 Task: Make in the project VitalTech a sprint 'Discovery'.
Action: Mouse moved to (229, 62)
Screenshot: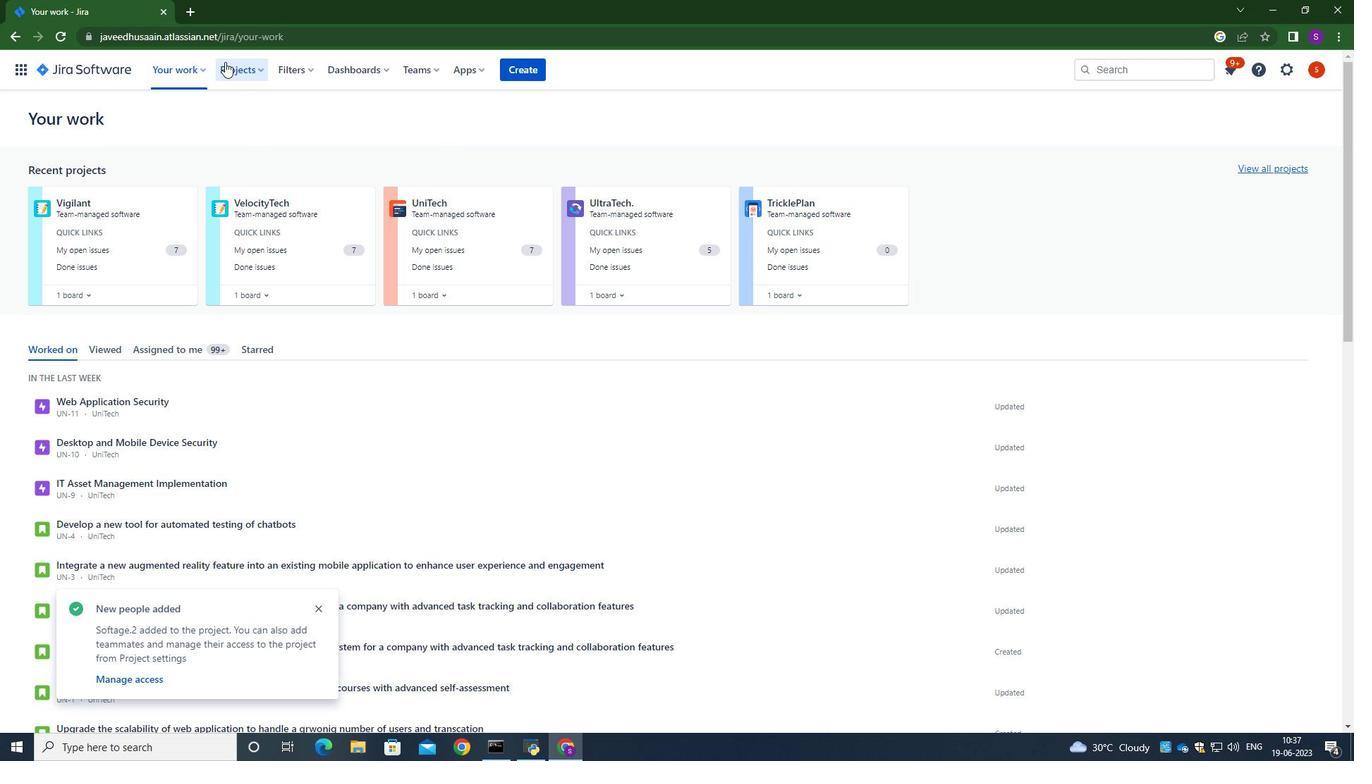 
Action: Mouse pressed left at (229, 62)
Screenshot: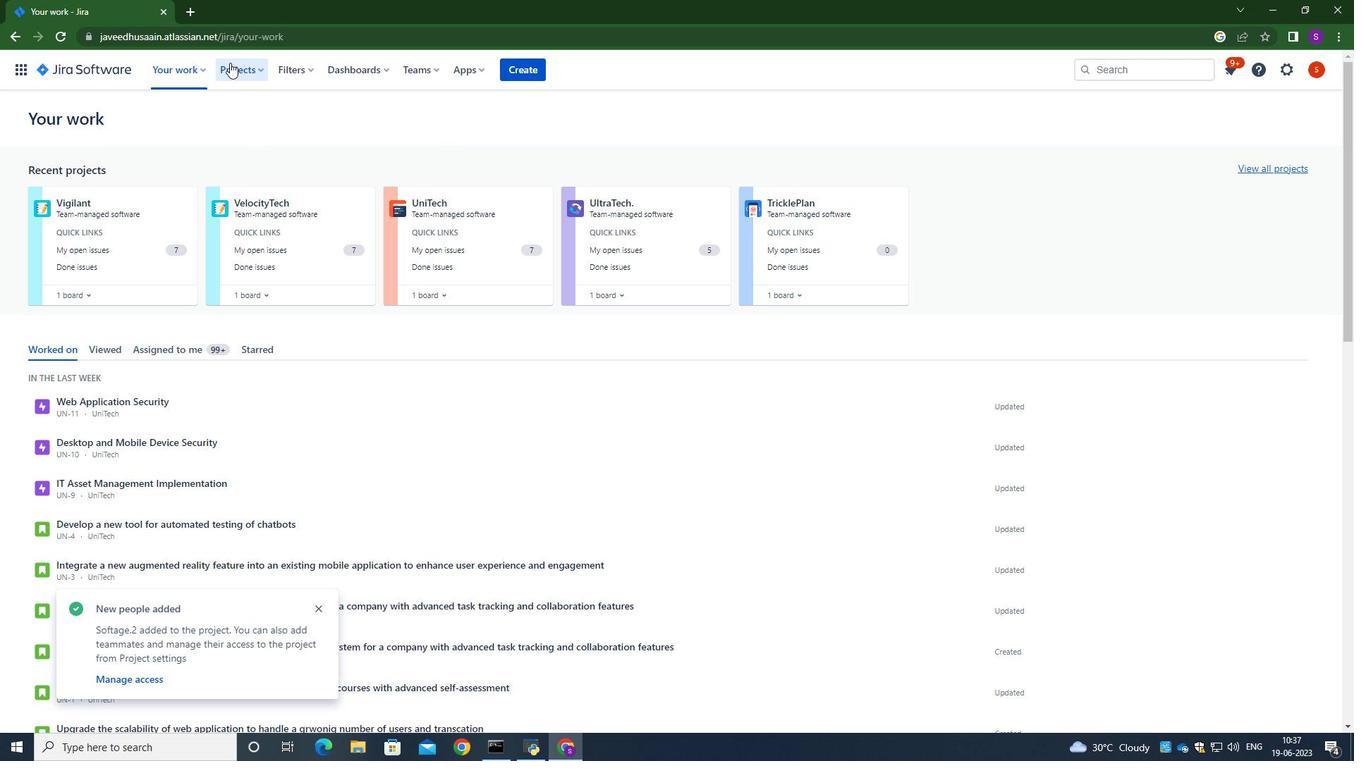 
Action: Mouse moved to (287, 207)
Screenshot: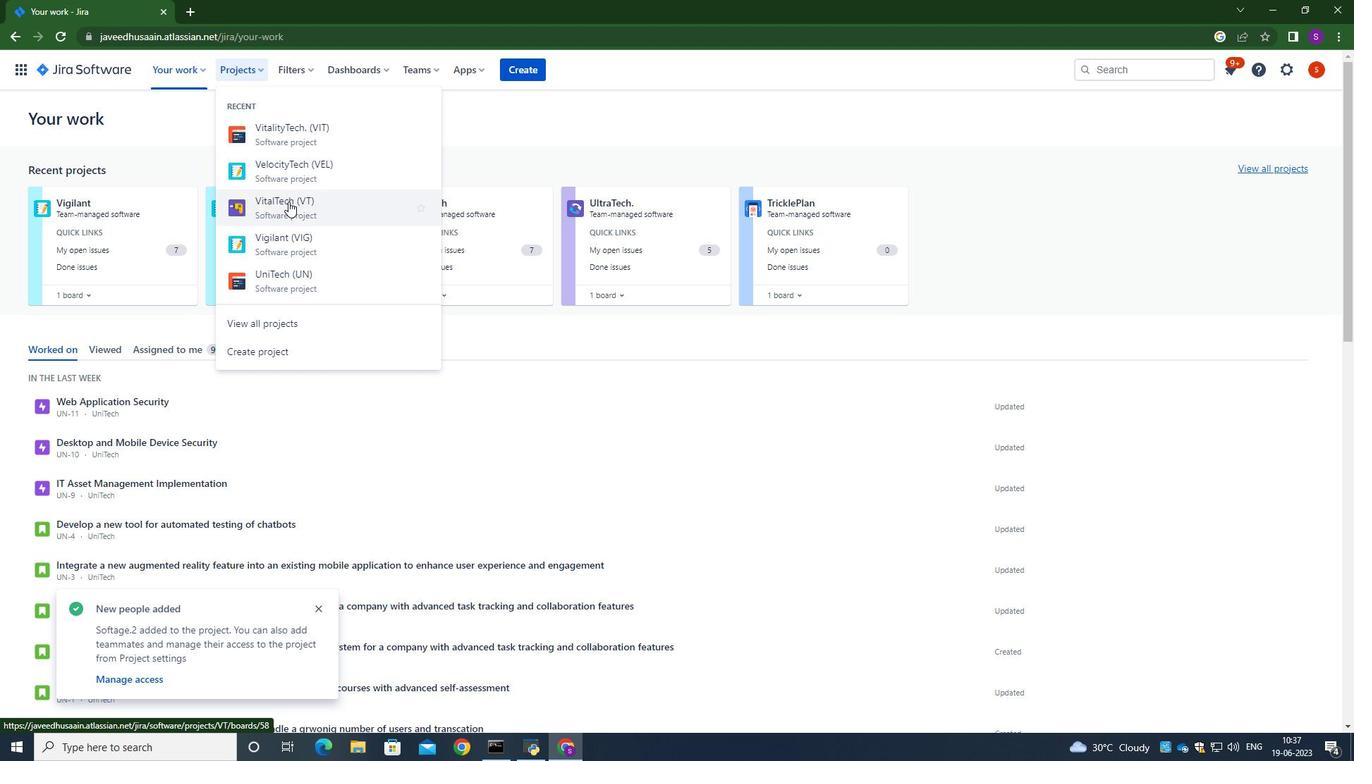 
Action: Mouse pressed left at (287, 207)
Screenshot: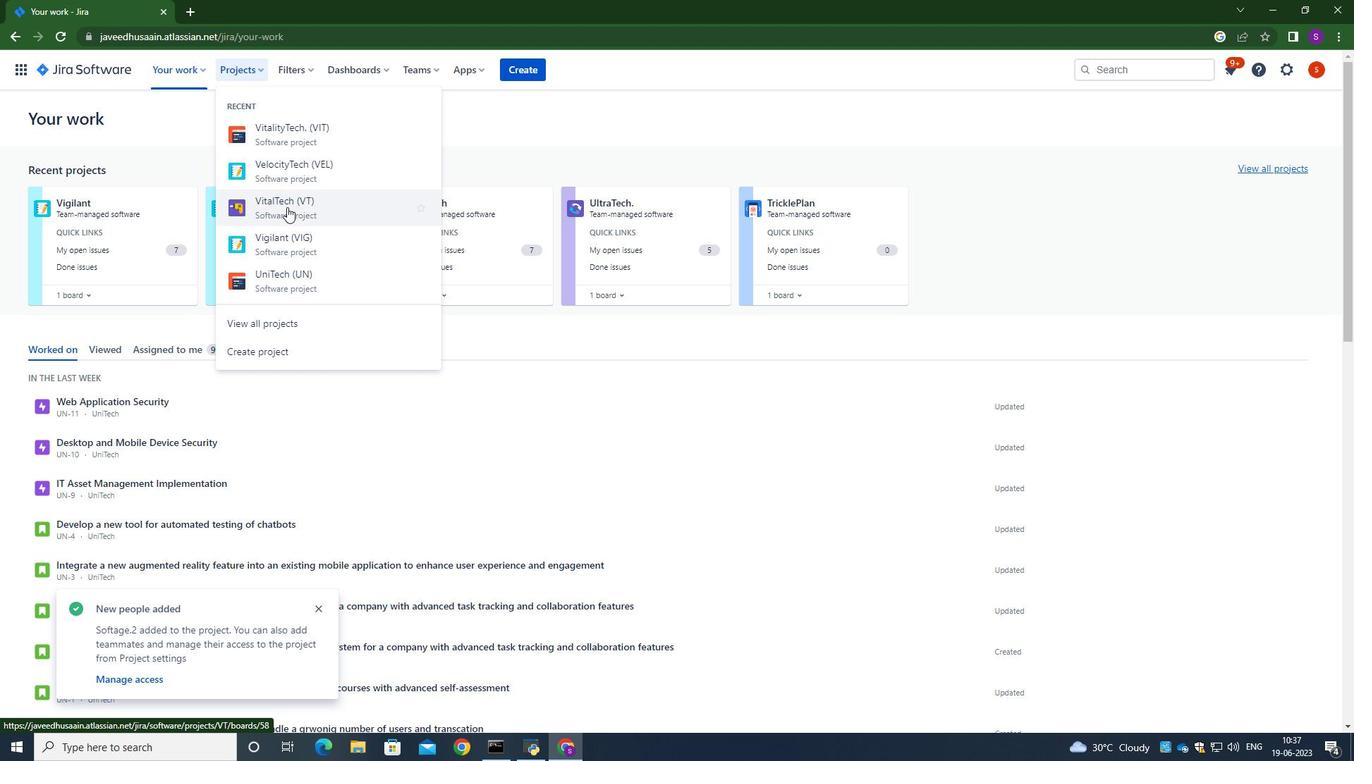 
Action: Mouse moved to (85, 222)
Screenshot: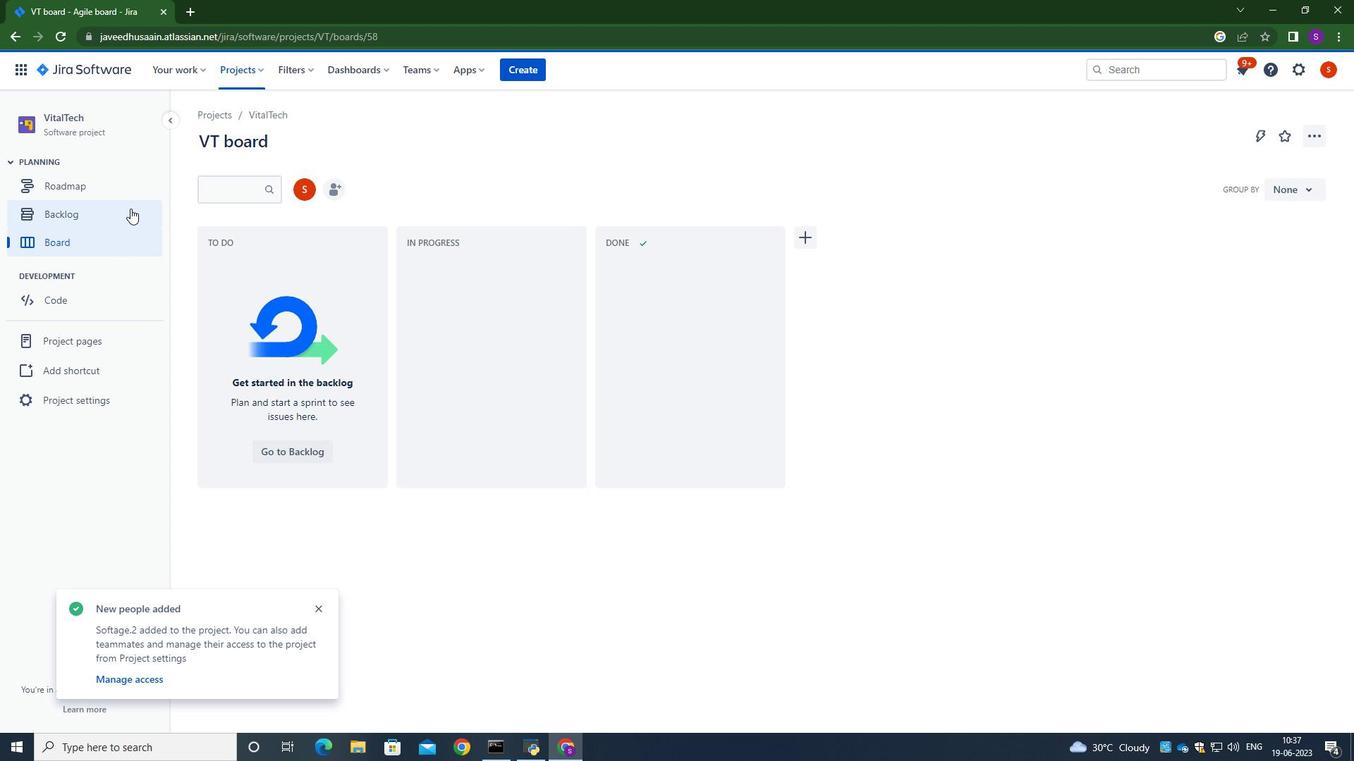
Action: Mouse pressed left at (85, 222)
Screenshot: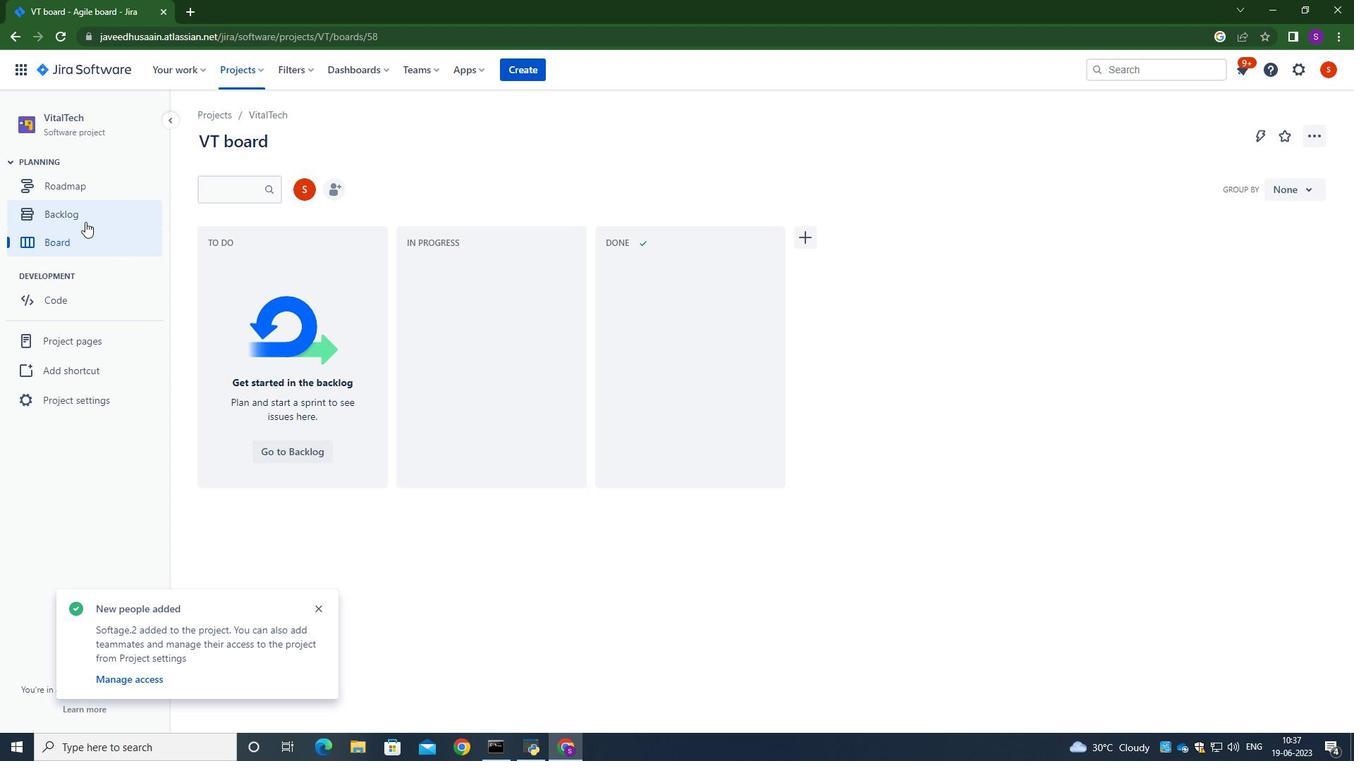 
Action: Mouse moved to (1267, 435)
Screenshot: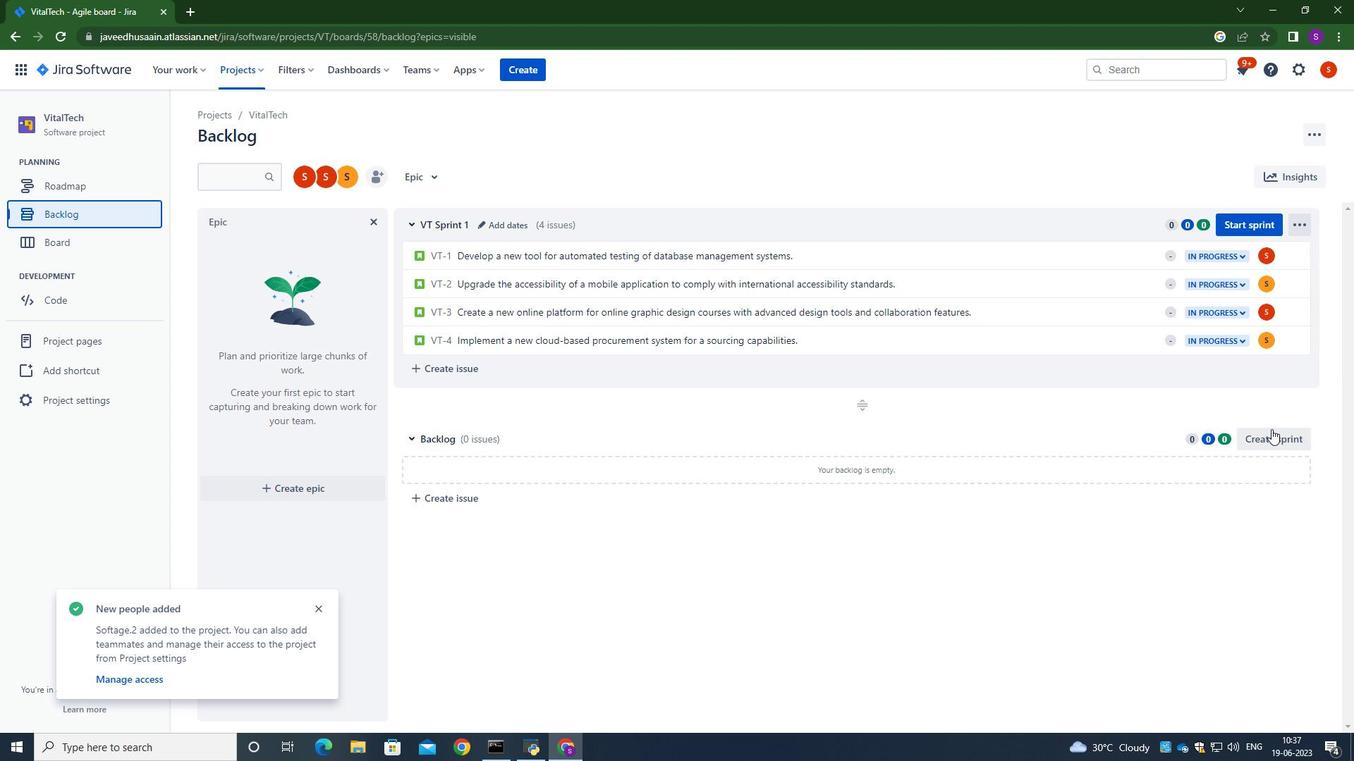 
Action: Mouse pressed left at (1267, 435)
Screenshot: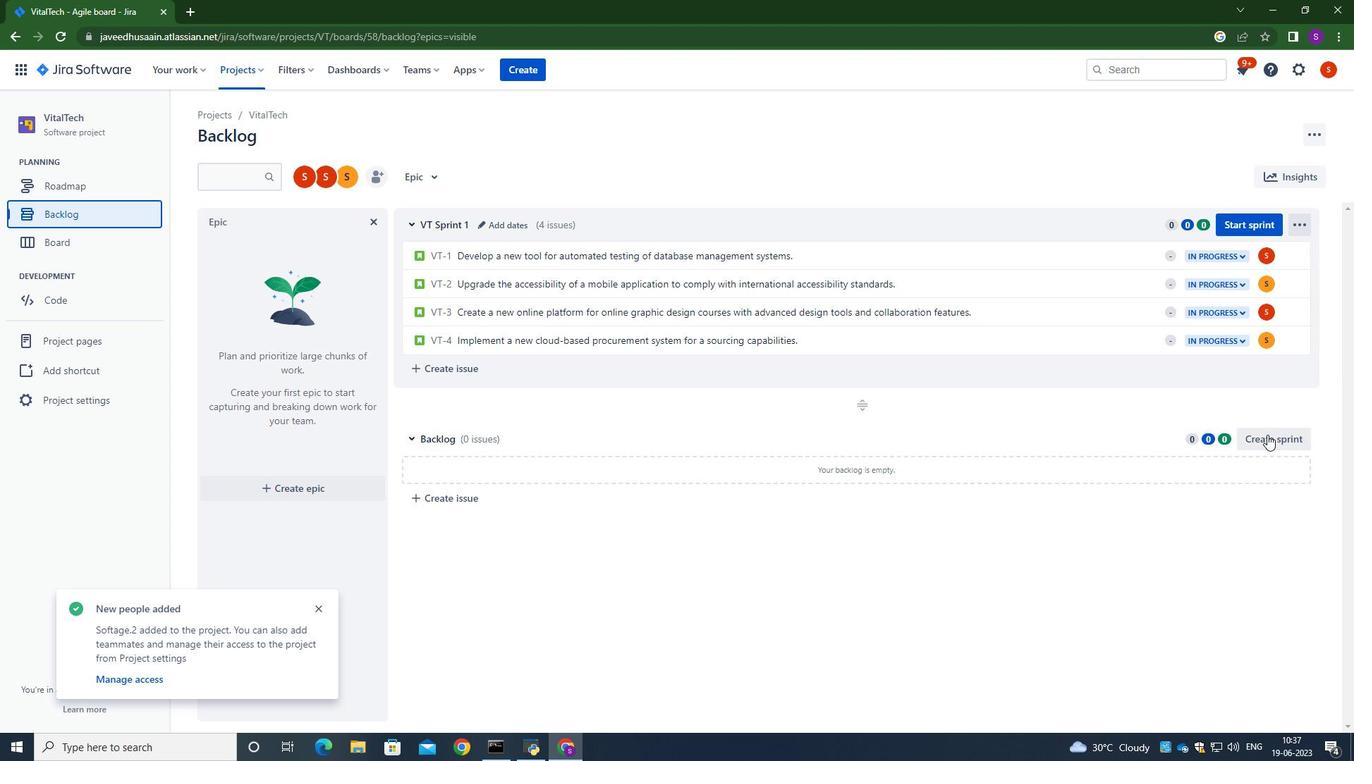 
Action: Mouse moved to (486, 445)
Screenshot: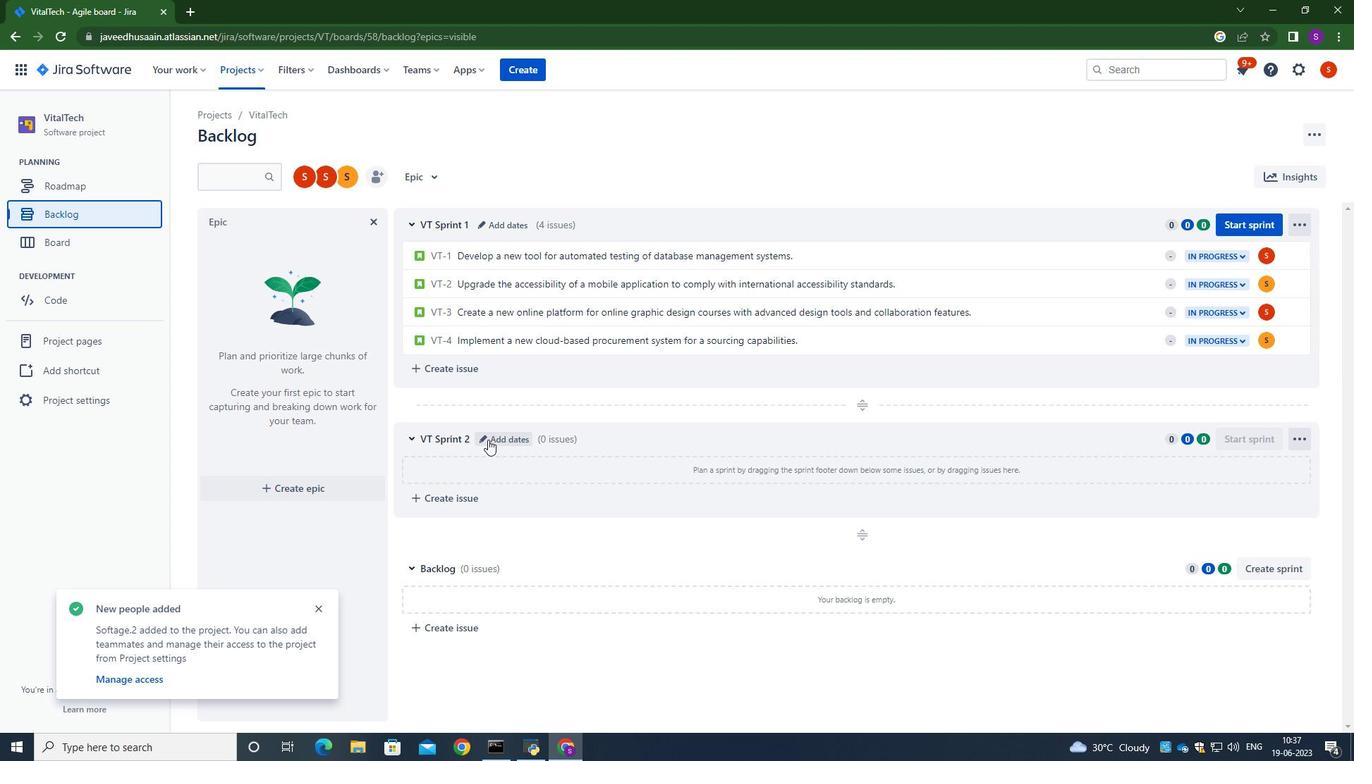 
Action: Mouse pressed left at (486, 445)
Screenshot: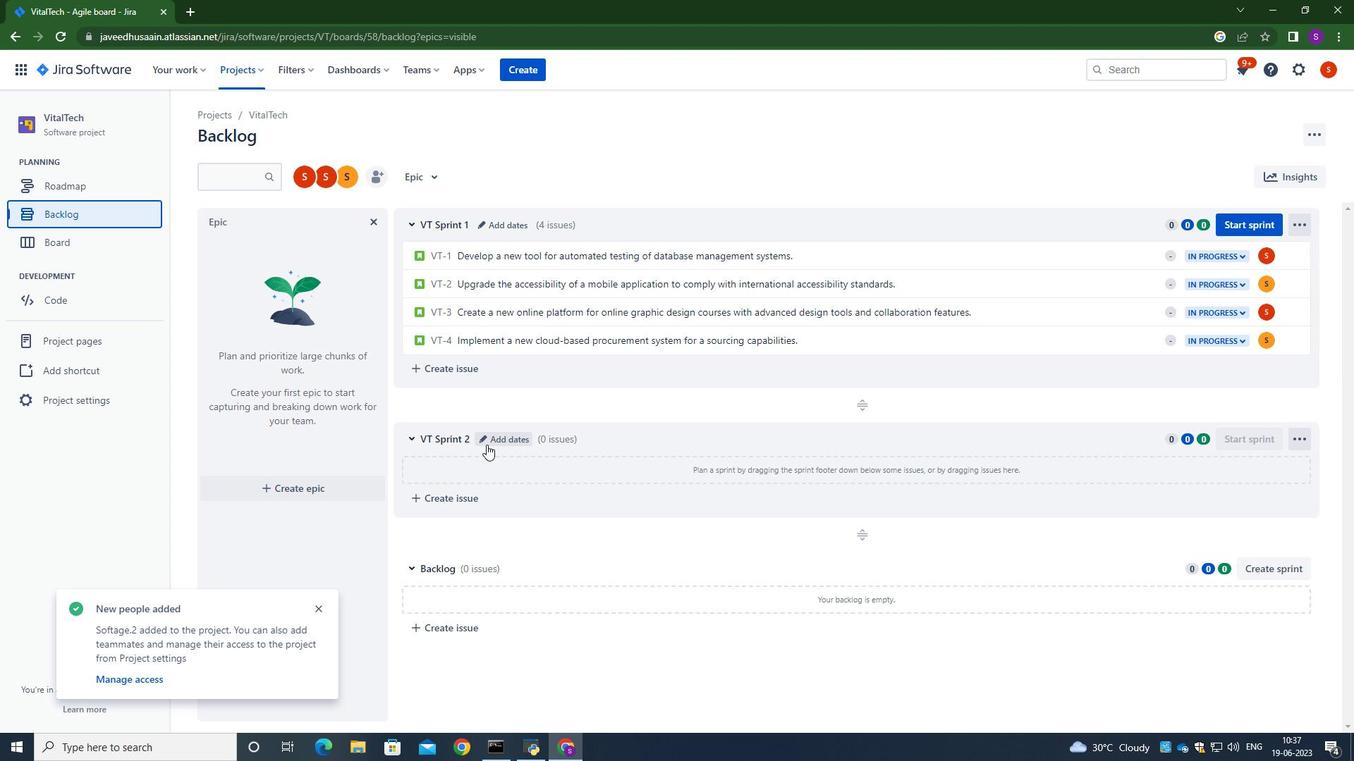 
Action: Mouse moved to (553, 160)
Screenshot: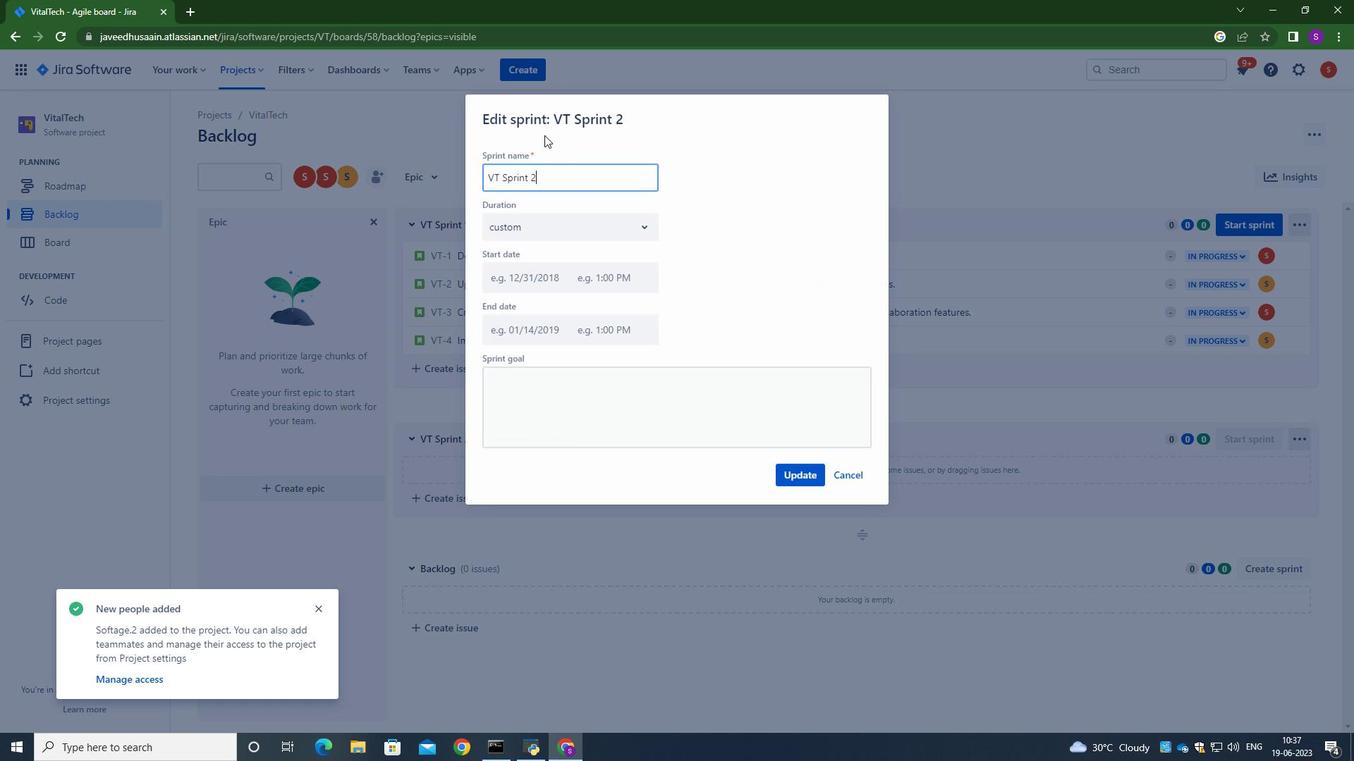 
Action: Key pressed <Key.backspace><Key.backspace><Key.backspace><Key.backspace><Key.backspace><Key.backspace><Key.backspace><Key.backspace><Key.backspace><Key.backspace><Key.backspace><Key.backspace><Key.backspace><Key.backspace><Key.backspace><Key.backspace><Key.backspace><Key.backspace><Key.caps_lock>D<Key.caps_lock>iscovery
Screenshot: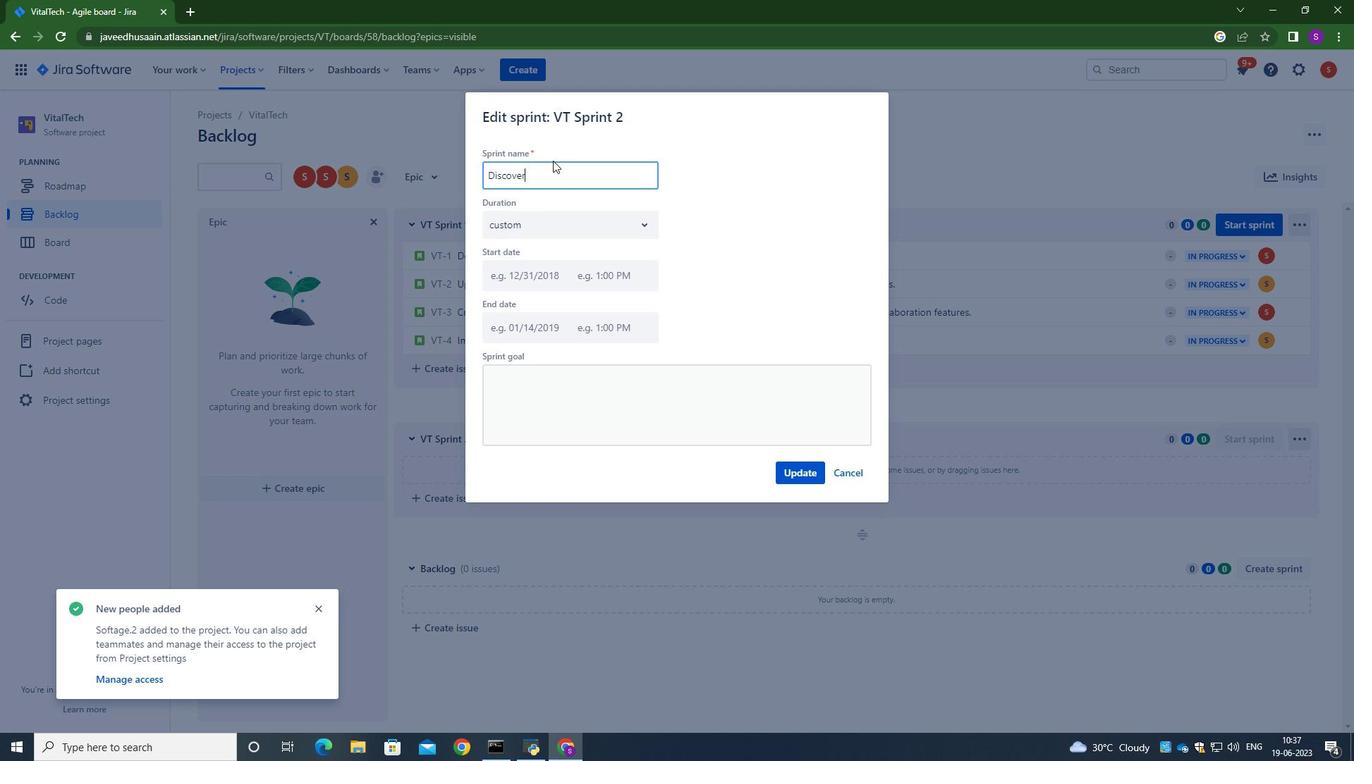 
Action: Mouse moved to (806, 471)
Screenshot: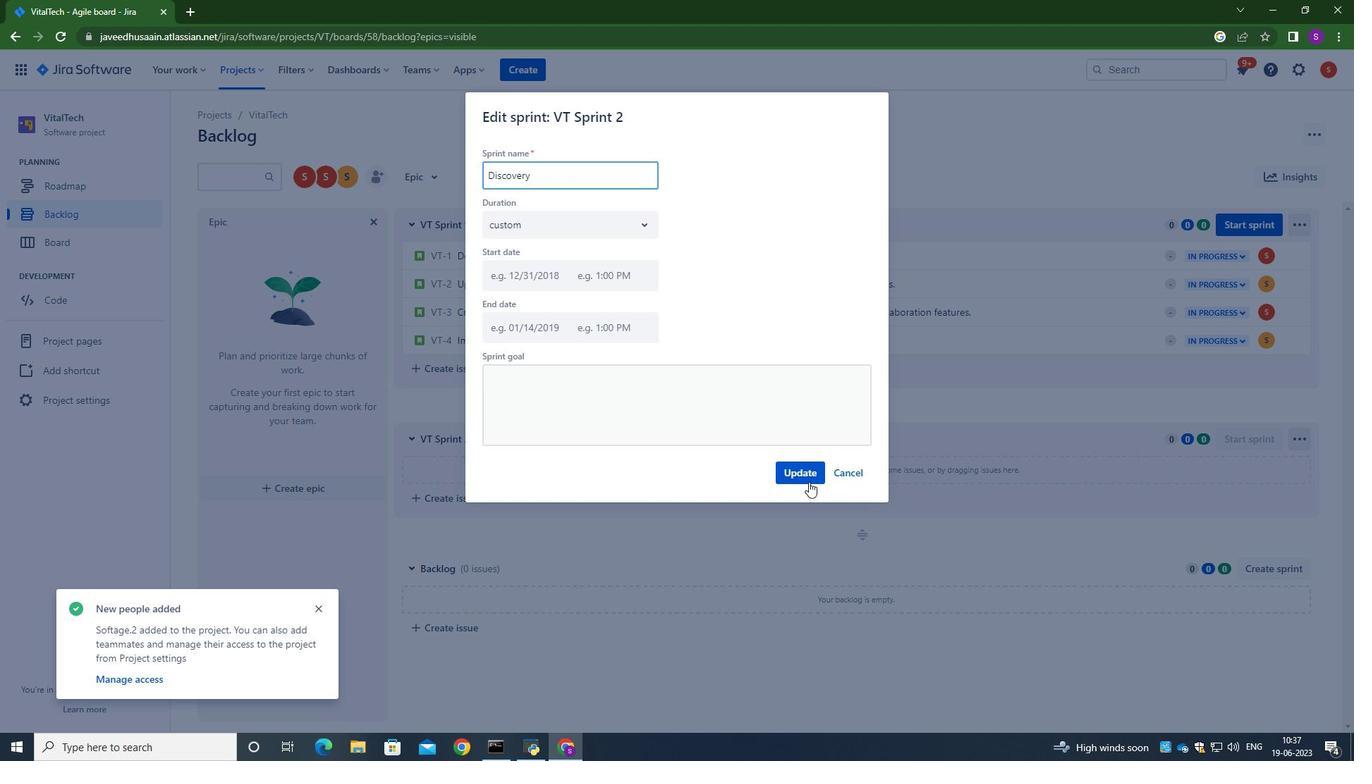 
Action: Mouse pressed left at (806, 471)
Screenshot: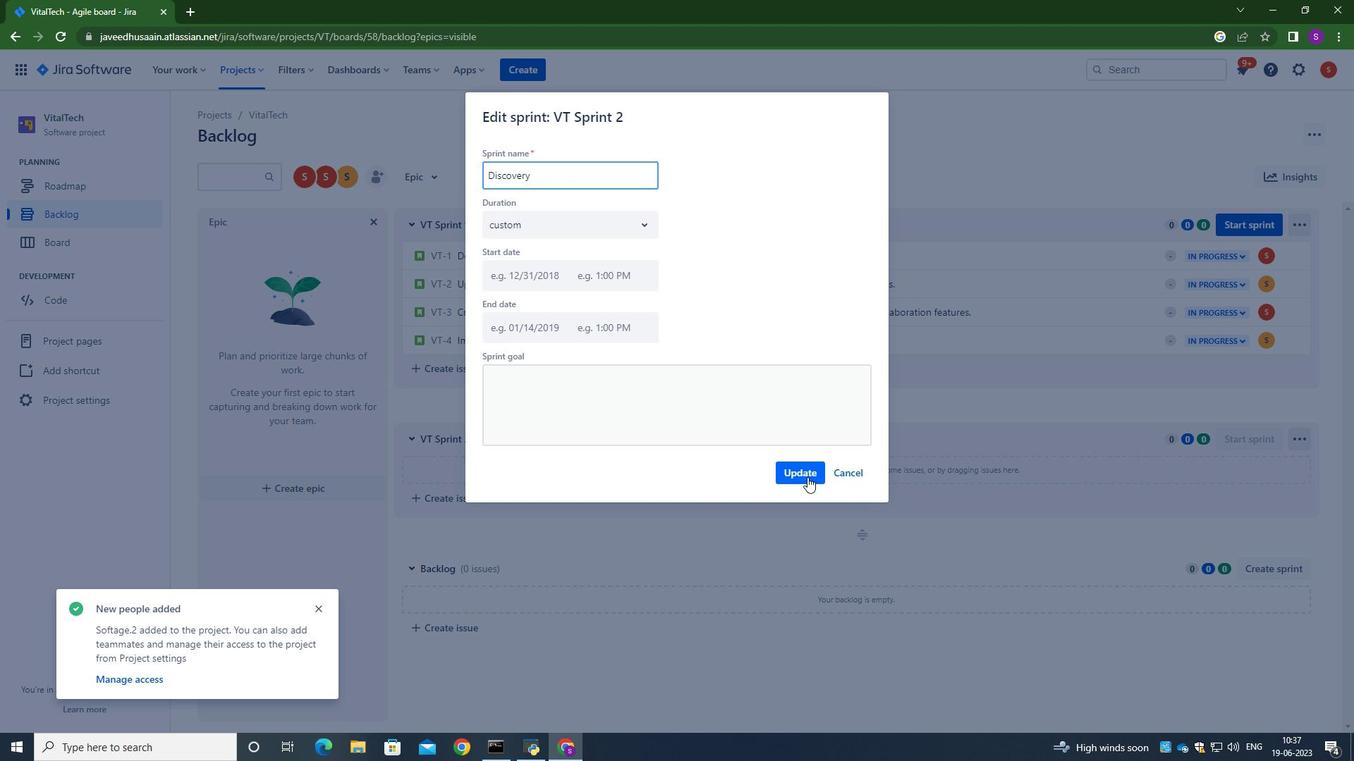 
Action: Mouse moved to (953, 171)
Screenshot: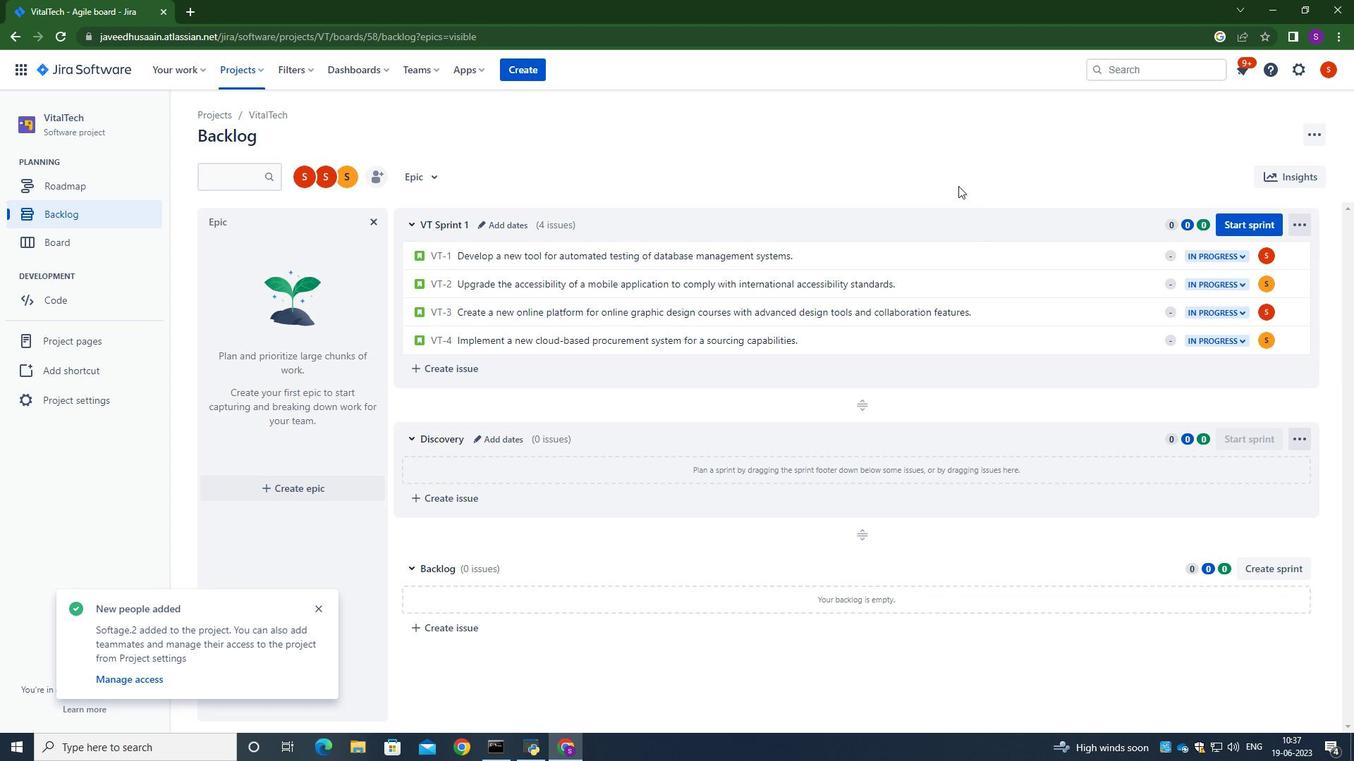 
Action: Mouse pressed left at (953, 171)
Screenshot: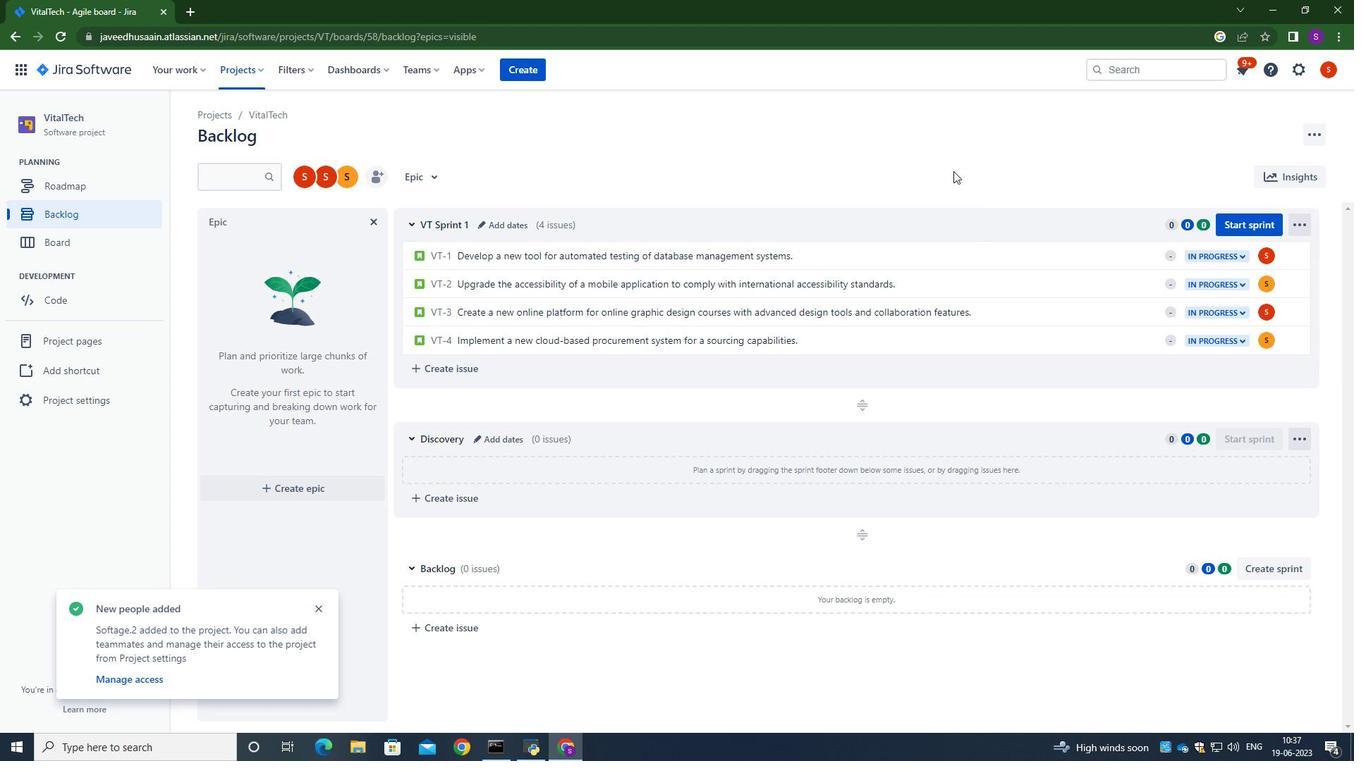 
Action: Mouse moved to (952, 170)
Screenshot: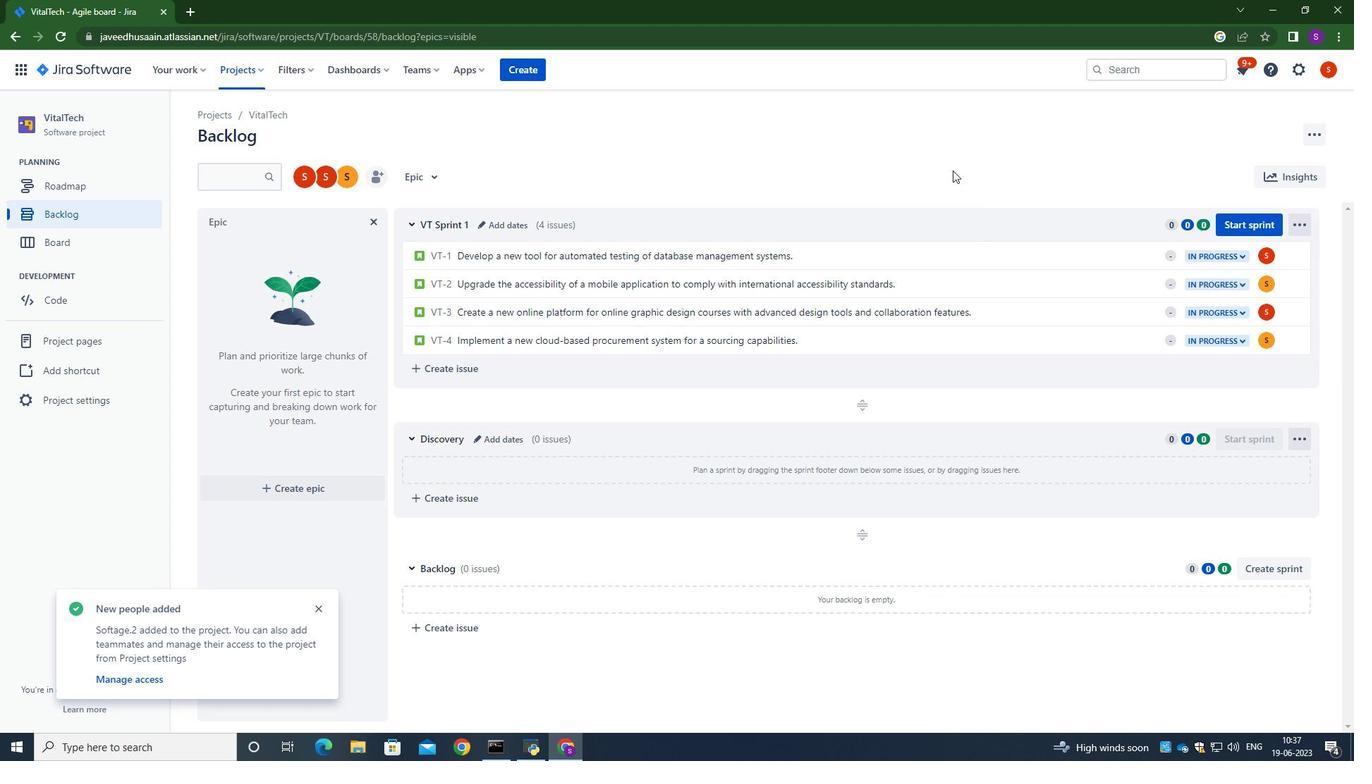 
